 Task: Open Card Card0000000054 in Board Board0000000014 in Workspace WS0000000005 in Trello. Add Member Email0000000018 to Card Card0000000054 in Board Board0000000014 in Workspace WS0000000005 in Trello. Add Blue Label titled Label0000000054 to Card Card0000000054 in Board Board0000000014 in Workspace WS0000000005 in Trello. Add Checklist CL0000000054 to Card Card0000000054 in Board Board0000000014 in Workspace WS0000000005 in Trello. Add Dates with Start Date as Sep 01 2023 and Due Date as Sep 30 2023 to Card Card0000000054 in Board Board0000000014 in Workspace WS0000000005 in Trello
Action: Mouse moved to (344, 402)
Screenshot: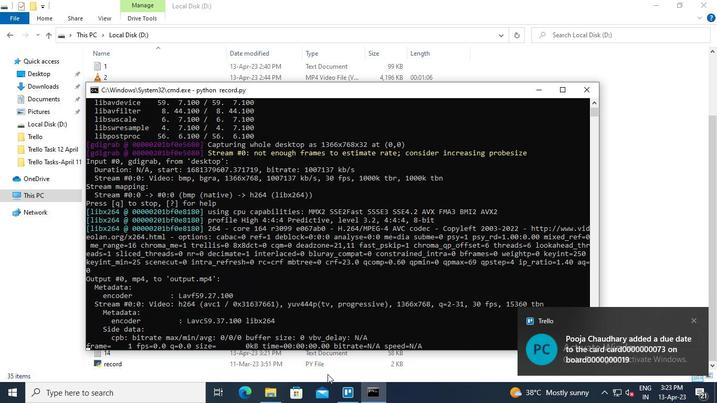 
Action: Mouse pressed left at (344, 402)
Screenshot: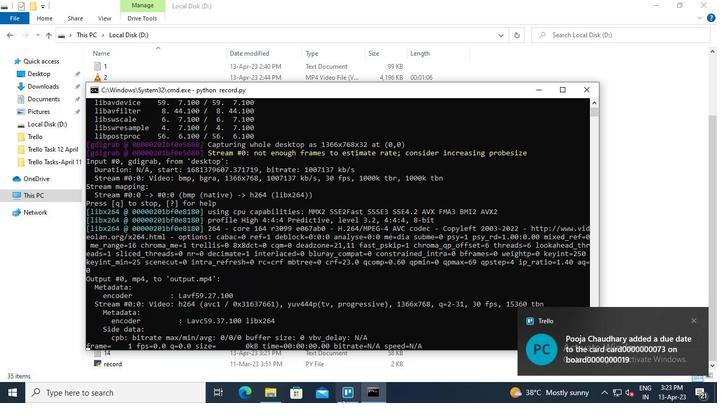 
Action: Mouse moved to (200, 190)
Screenshot: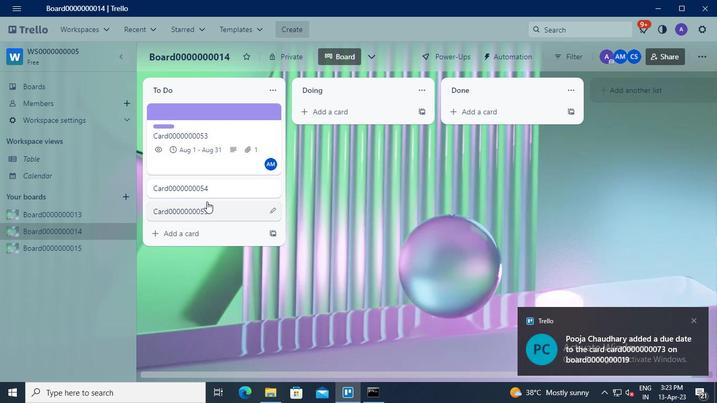 
Action: Mouse pressed left at (200, 190)
Screenshot: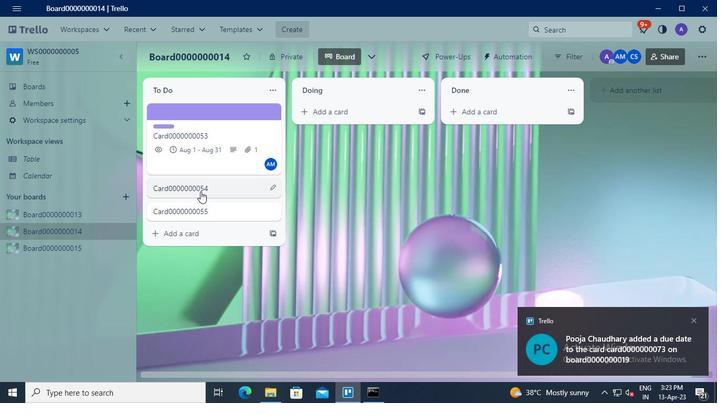 
Action: Mouse moved to (499, 131)
Screenshot: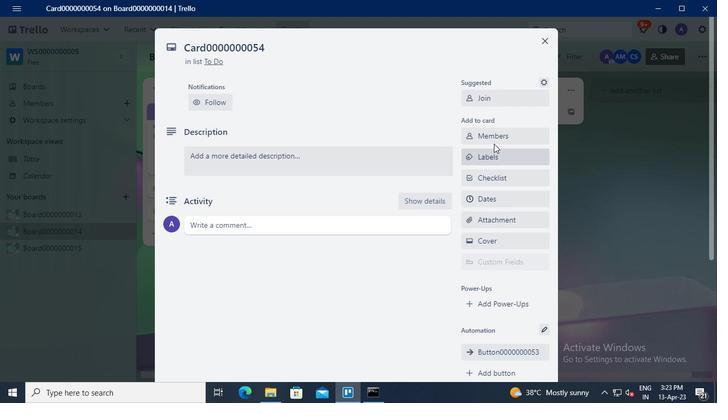
Action: Mouse pressed left at (499, 131)
Screenshot: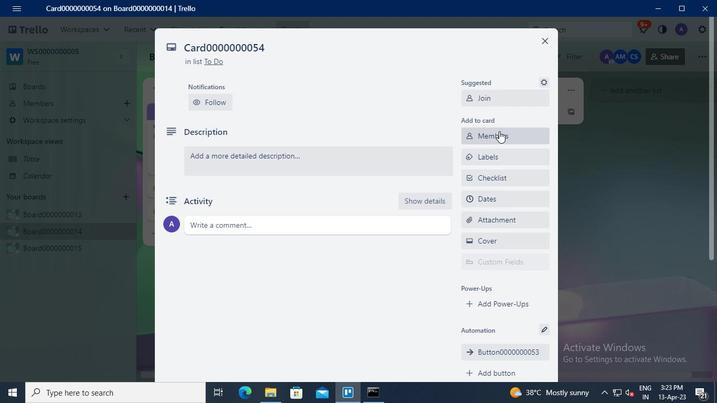 
Action: Mouse moved to (437, 102)
Screenshot: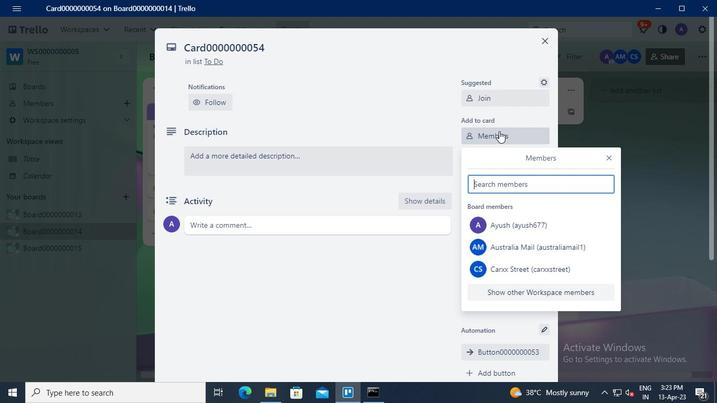 
Action: Keyboard Key.shift
Screenshot: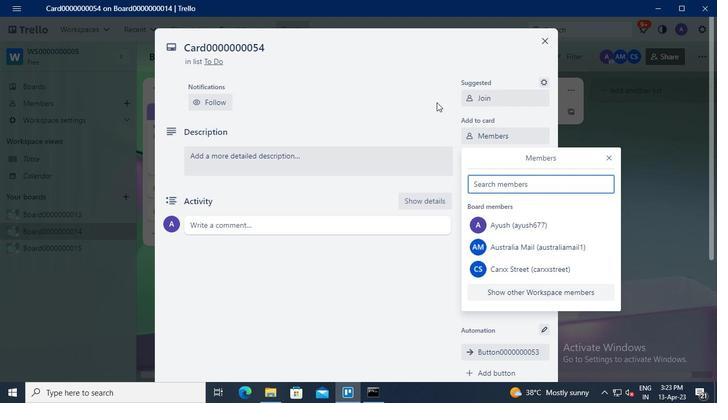 
Action: Keyboard C
Screenshot: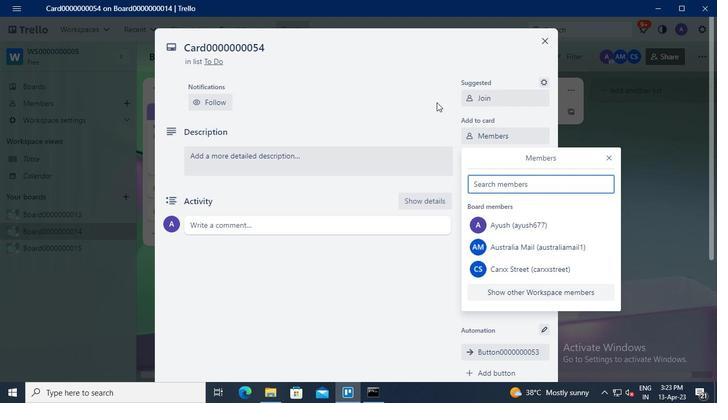 
Action: Keyboard a
Screenshot: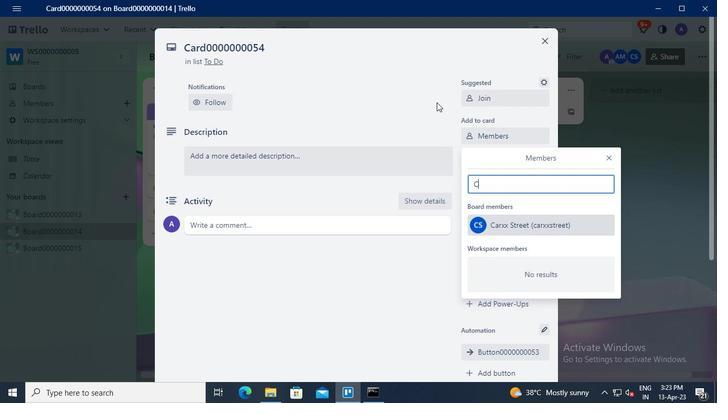 
Action: Keyboard r
Screenshot: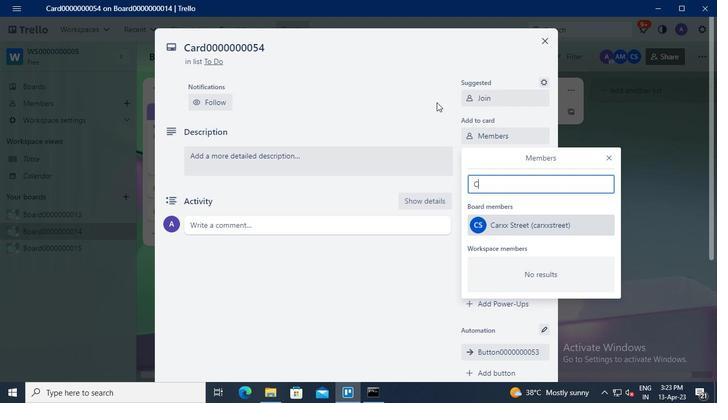 
Action: Mouse moved to (514, 222)
Screenshot: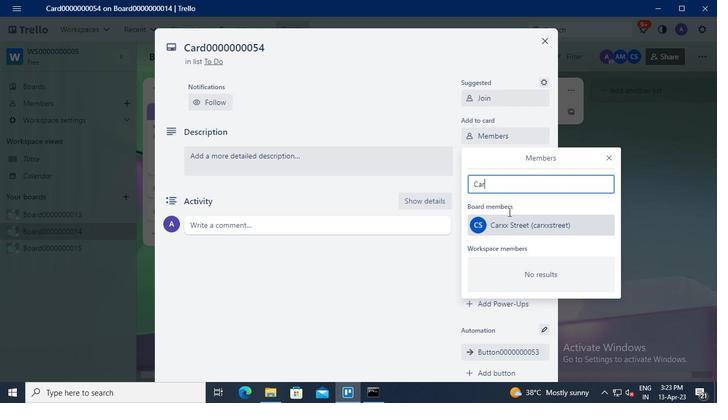 
Action: Mouse pressed left at (514, 222)
Screenshot: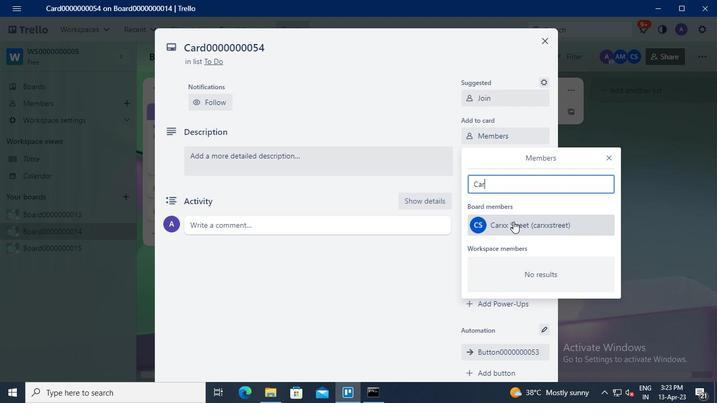 
Action: Mouse moved to (610, 158)
Screenshot: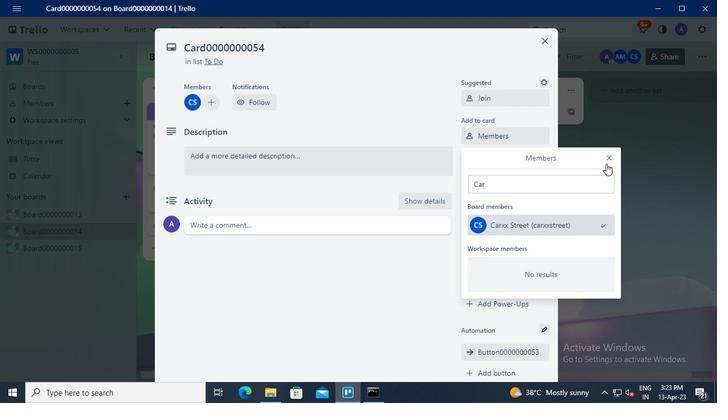 
Action: Mouse pressed left at (610, 158)
Screenshot: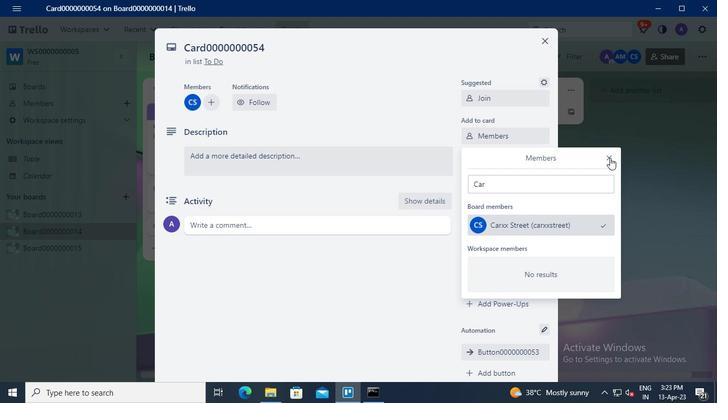 
Action: Mouse moved to (506, 155)
Screenshot: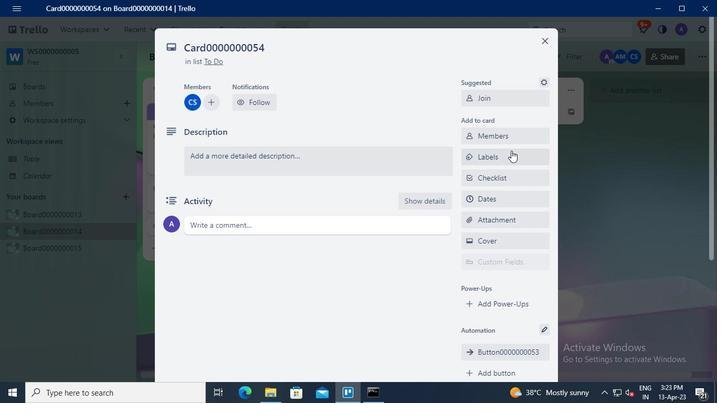 
Action: Mouse pressed left at (506, 155)
Screenshot: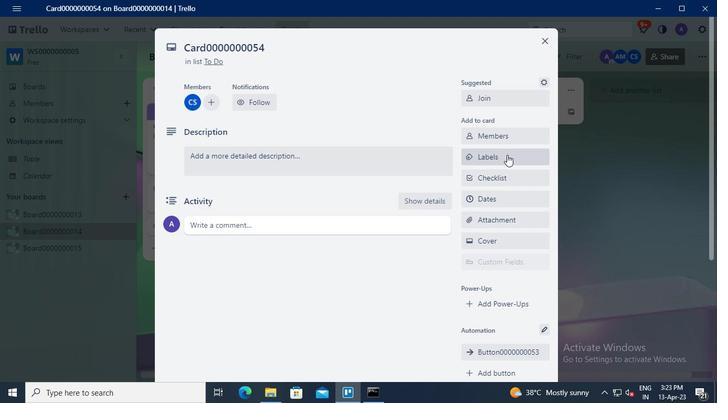 
Action: Mouse moved to (543, 256)
Screenshot: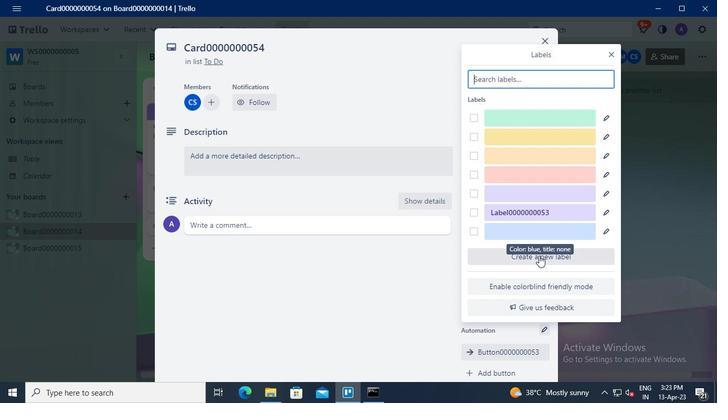 
Action: Mouse pressed left at (543, 256)
Screenshot: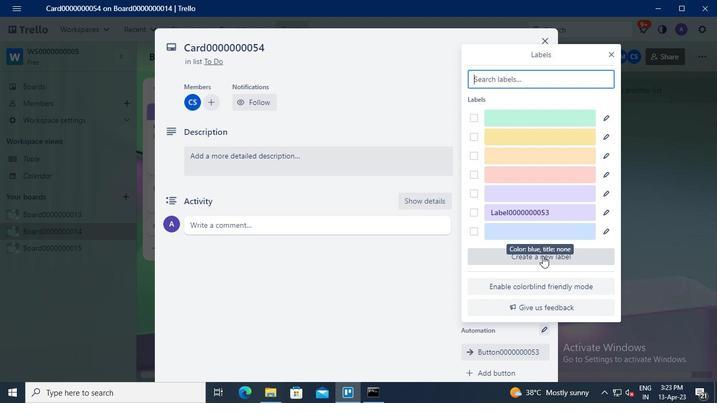 
Action: Mouse moved to (521, 157)
Screenshot: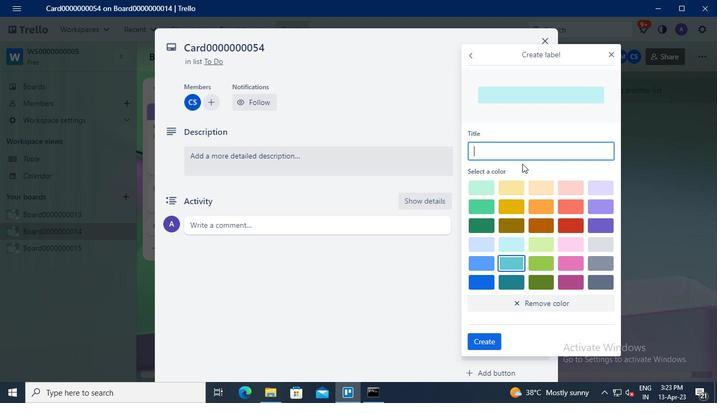 
Action: Mouse pressed left at (521, 157)
Screenshot: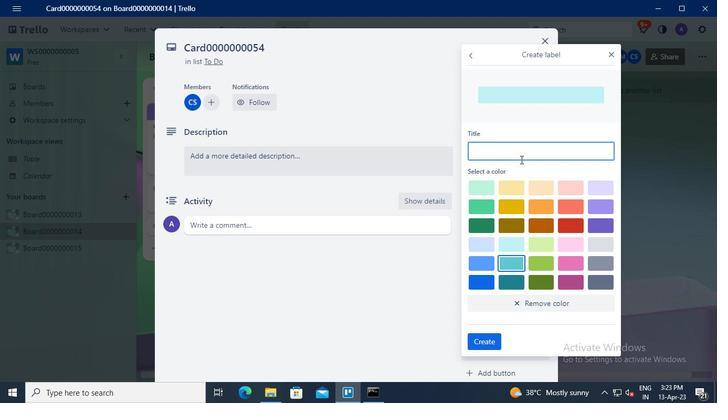 
Action: Keyboard Key.shift
Screenshot: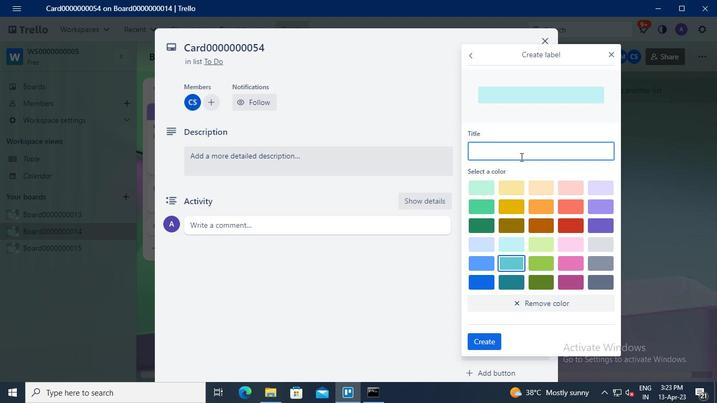 
Action: Keyboard Key.shift
Screenshot: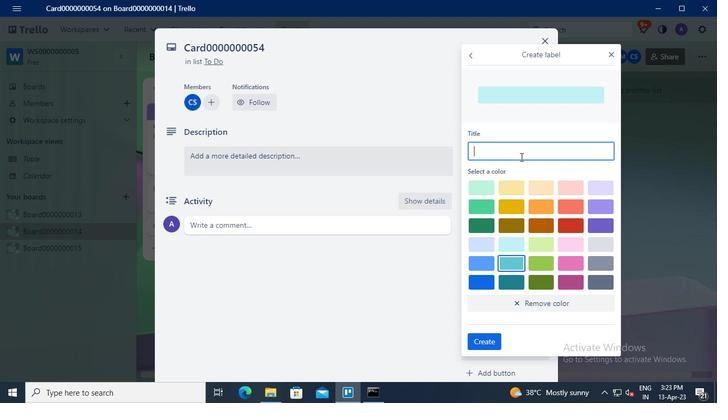 
Action: Keyboard L
Screenshot: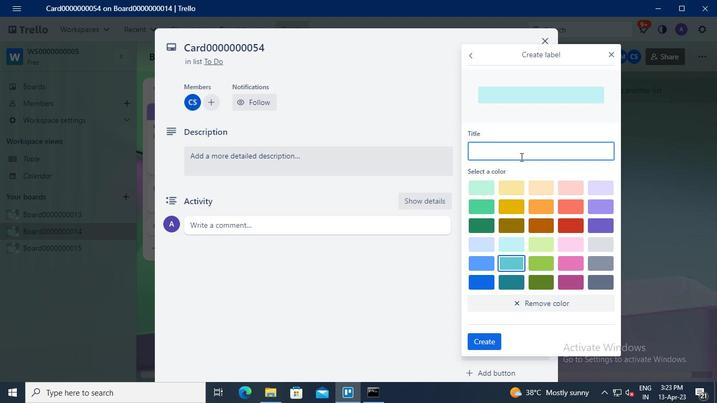 
Action: Keyboard a
Screenshot: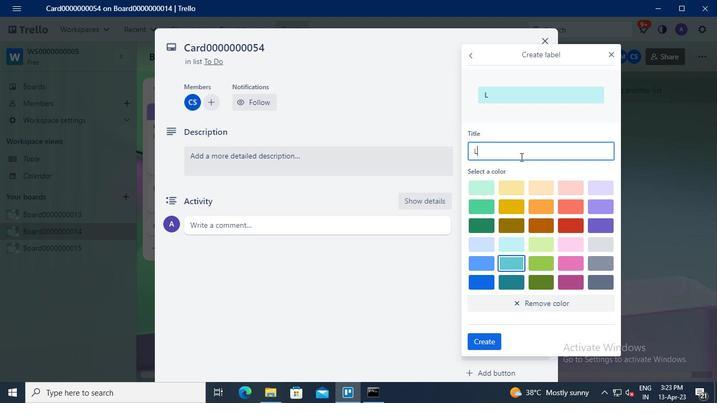 
Action: Keyboard b
Screenshot: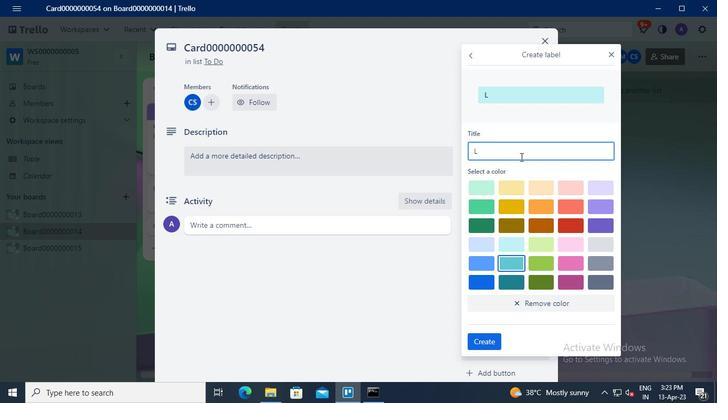 
Action: Keyboard e
Screenshot: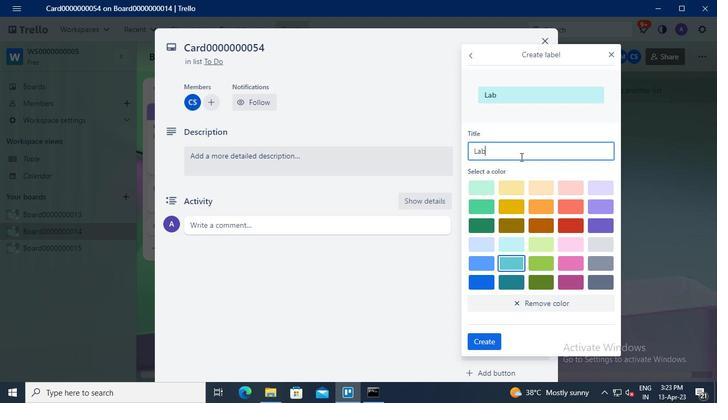 
Action: Keyboard l
Screenshot: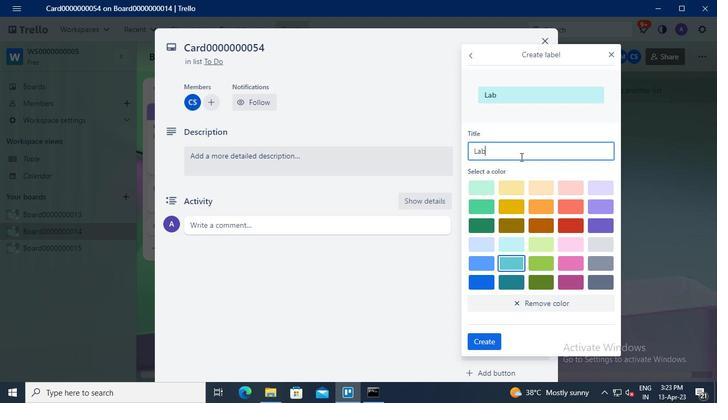 
Action: Keyboard <96>
Screenshot: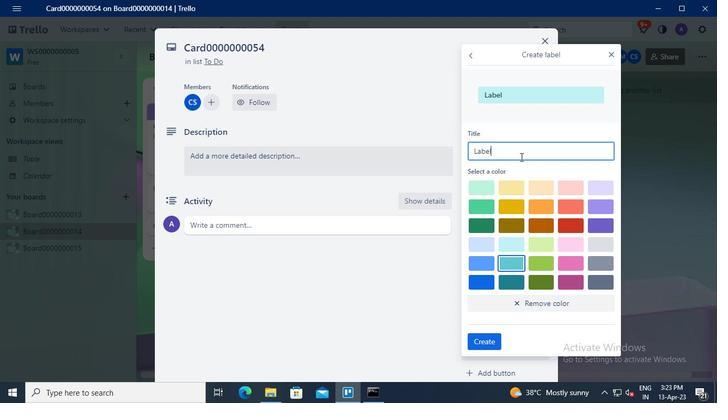 
Action: Keyboard <96>
Screenshot: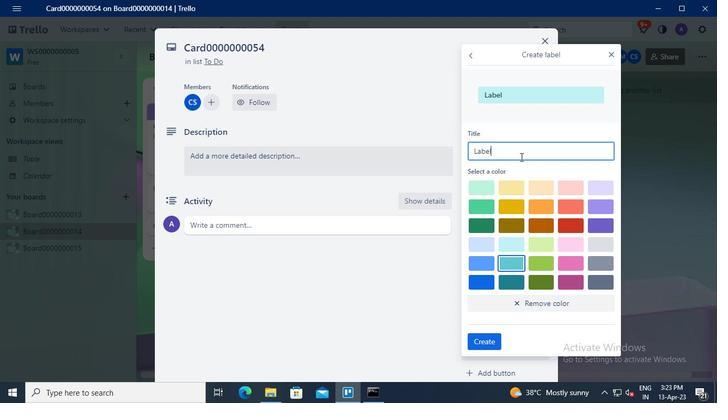 
Action: Keyboard <96>
Screenshot: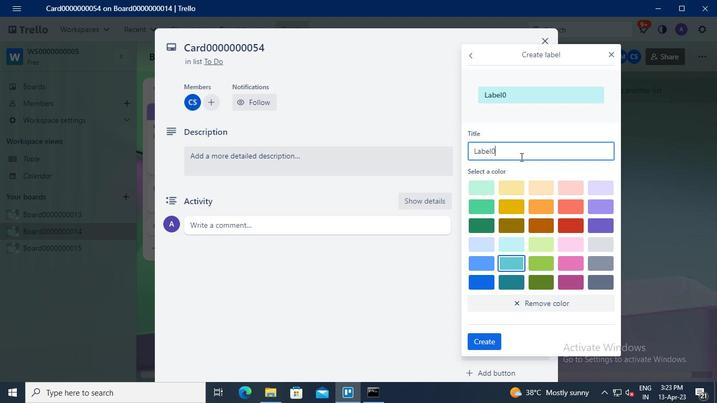 
Action: Keyboard <96>
Screenshot: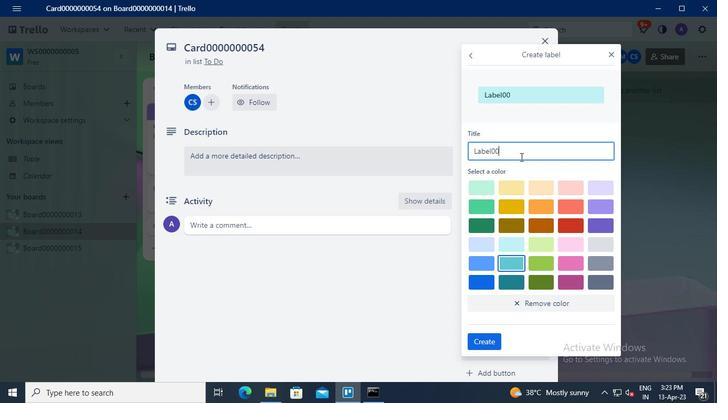 
Action: Keyboard <96>
Screenshot: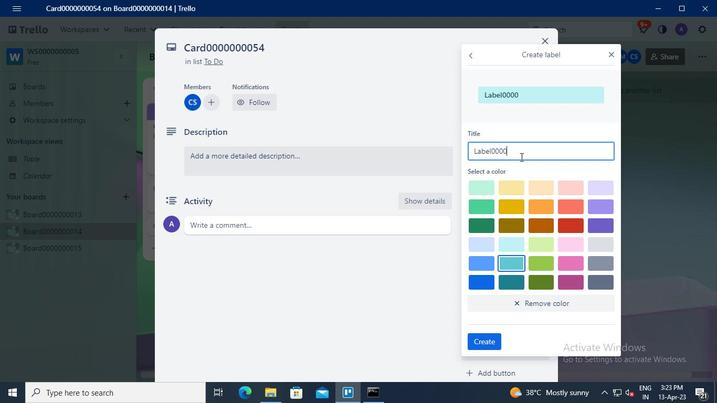 
Action: Keyboard <96>
Screenshot: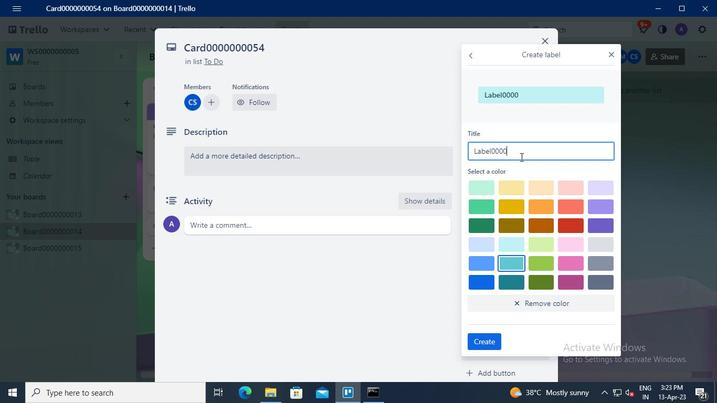 
Action: Keyboard <96>
Screenshot: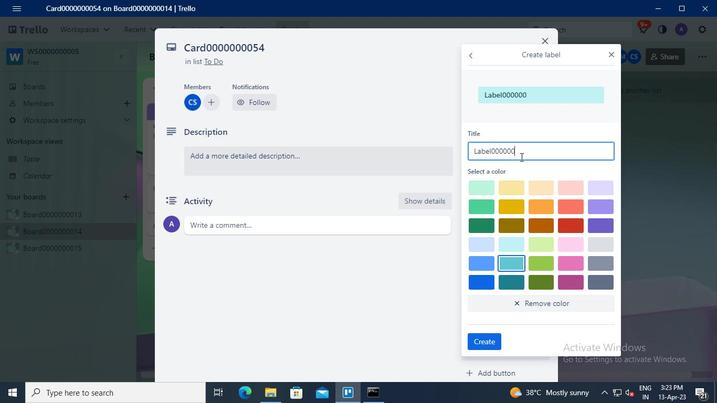 
Action: Keyboard <96>
Screenshot: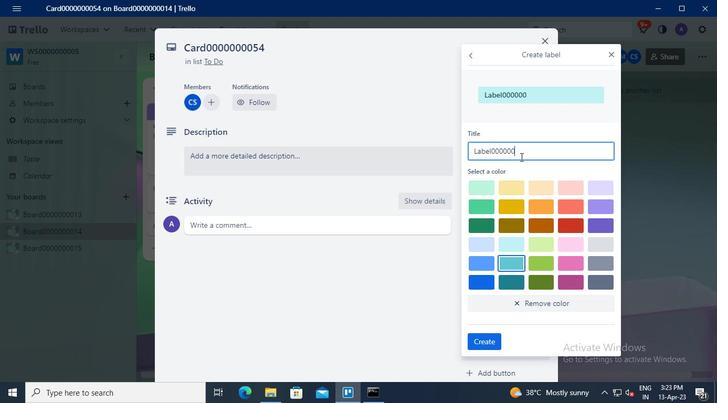 
Action: Keyboard <101>
Screenshot: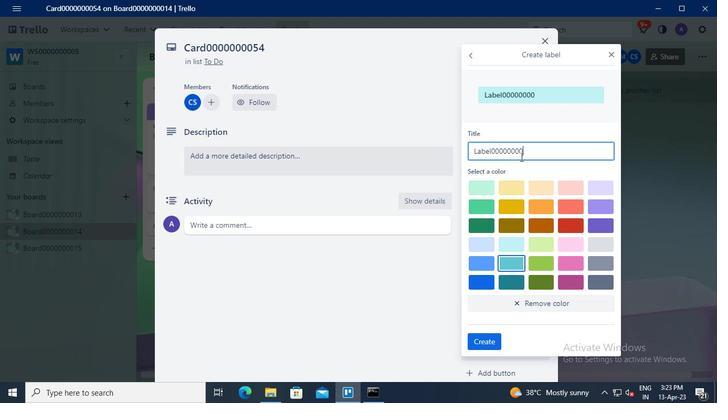 
Action: Keyboard <100>
Screenshot: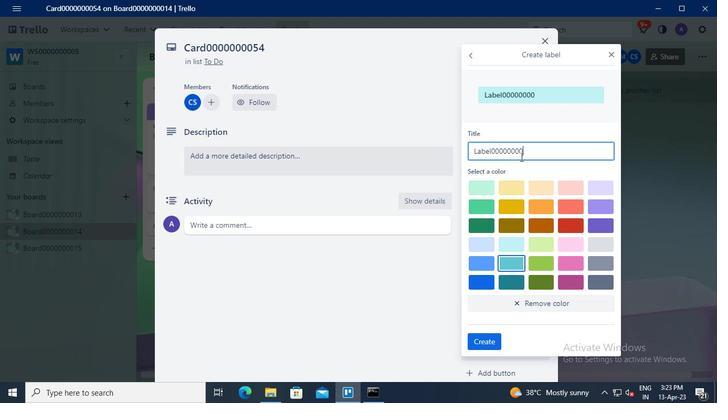 
Action: Mouse moved to (484, 261)
Screenshot: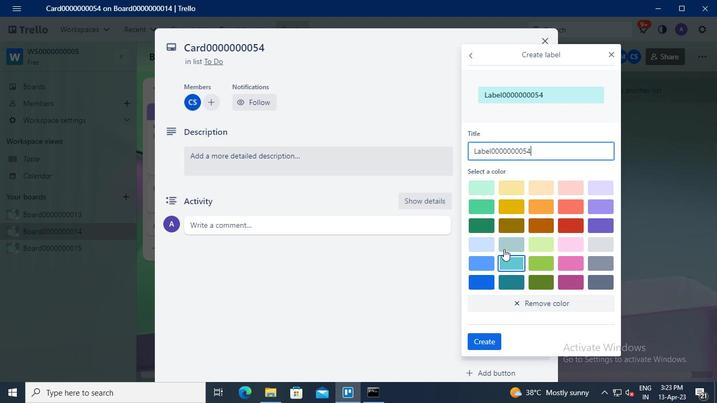 
Action: Mouse pressed left at (484, 261)
Screenshot: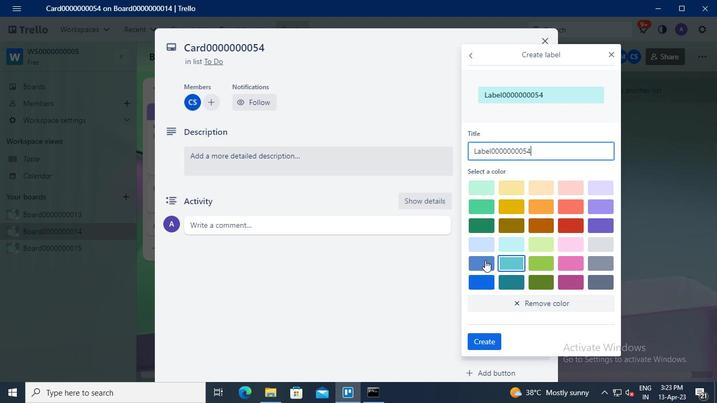 
Action: Mouse moved to (479, 338)
Screenshot: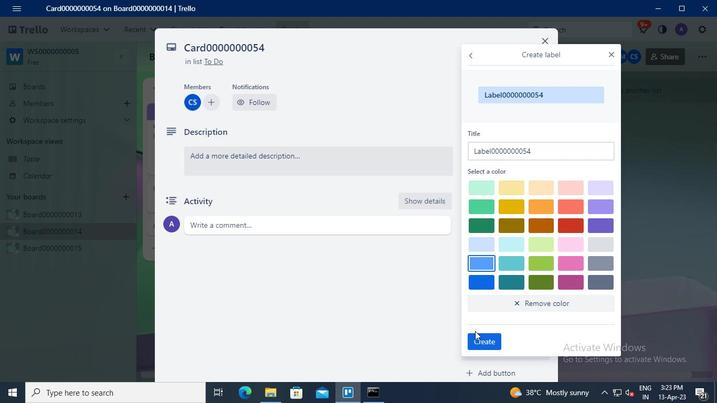 
Action: Mouse pressed left at (479, 338)
Screenshot: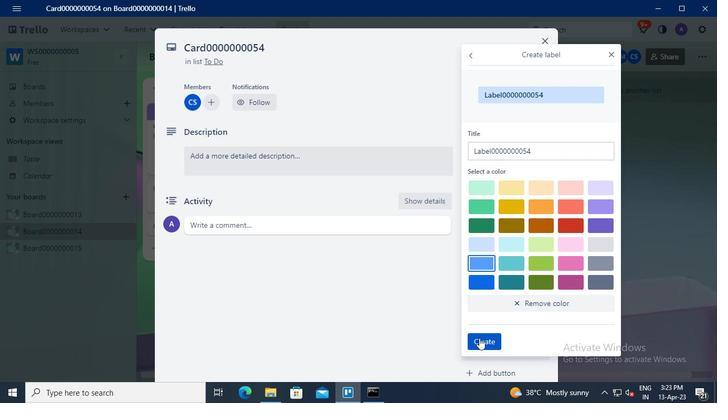 
Action: Mouse moved to (612, 52)
Screenshot: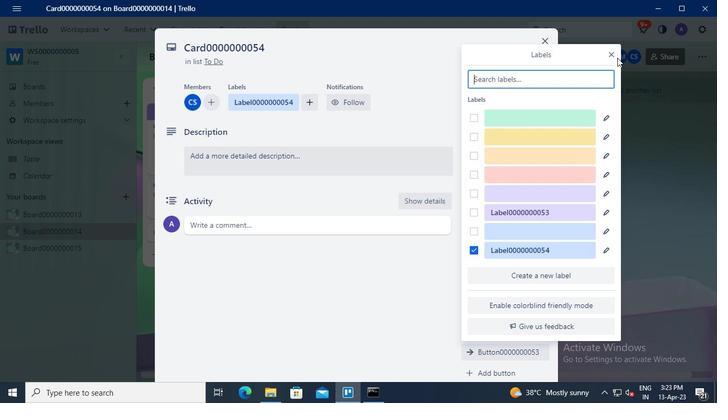 
Action: Mouse pressed left at (612, 52)
Screenshot: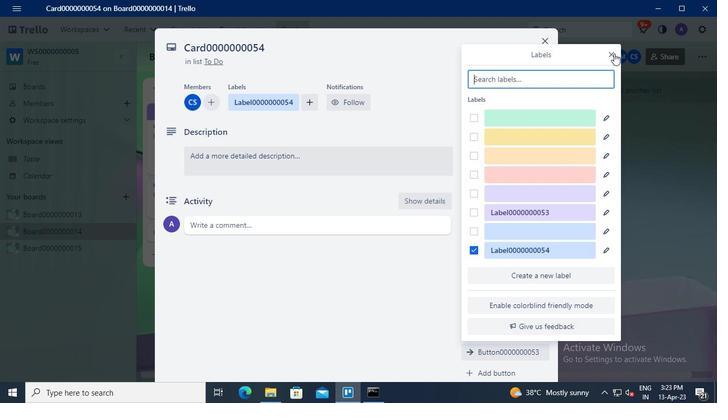 
Action: Mouse moved to (510, 180)
Screenshot: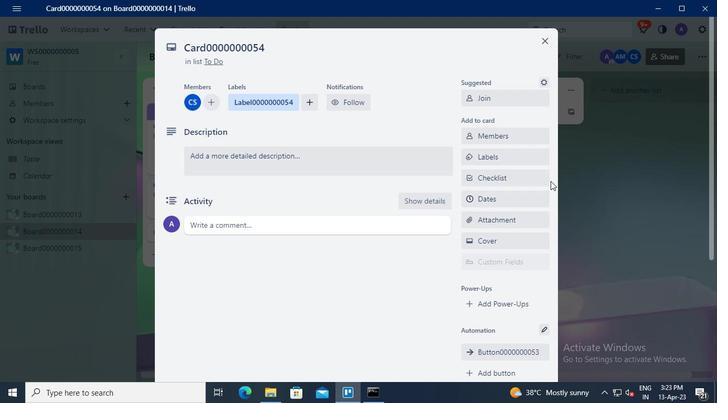 
Action: Mouse pressed left at (510, 180)
Screenshot: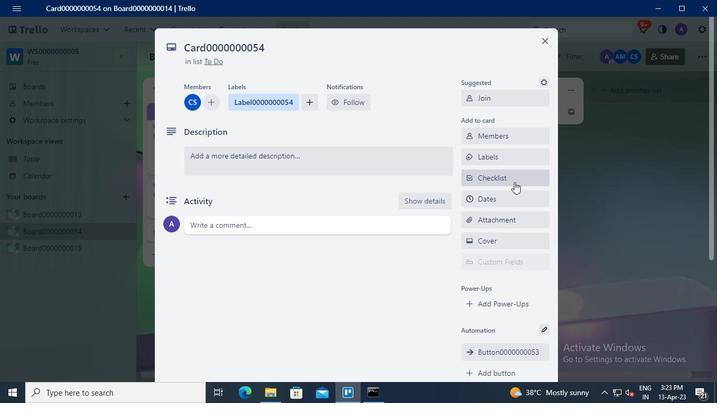 
Action: Keyboard Key.shift
Screenshot: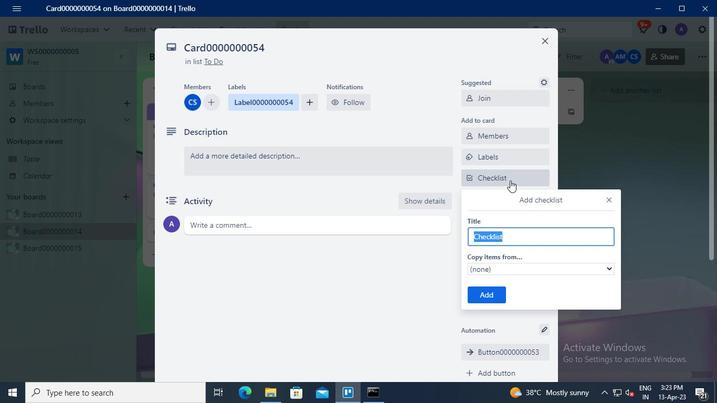 
Action: Keyboard Key.shift
Screenshot: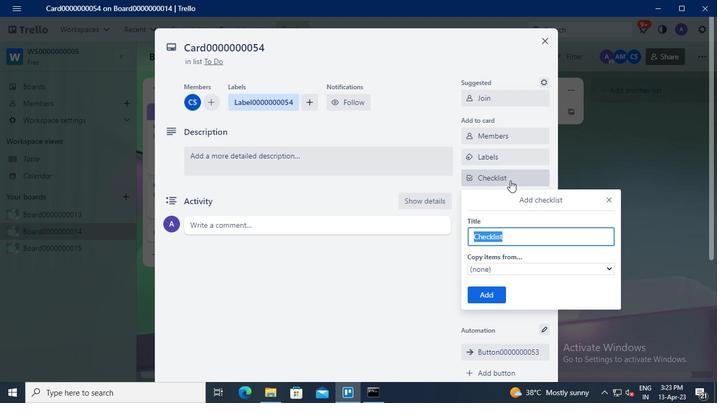 
Action: Keyboard Key.shift
Screenshot: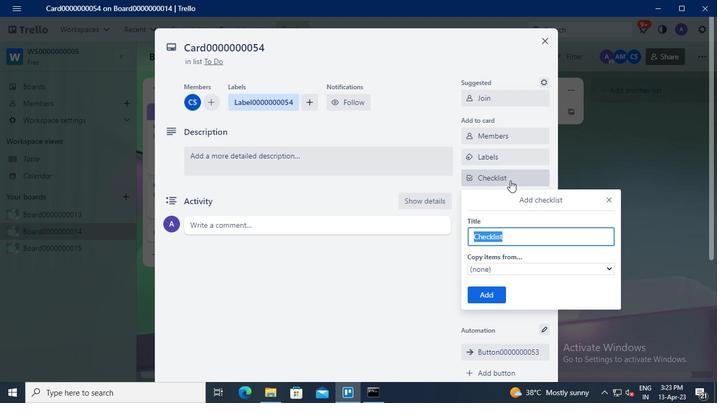 
Action: Keyboard Key.shift
Screenshot: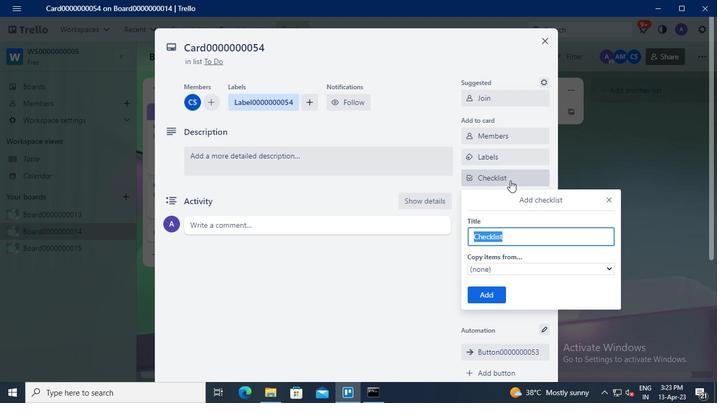 
Action: Keyboard C
Screenshot: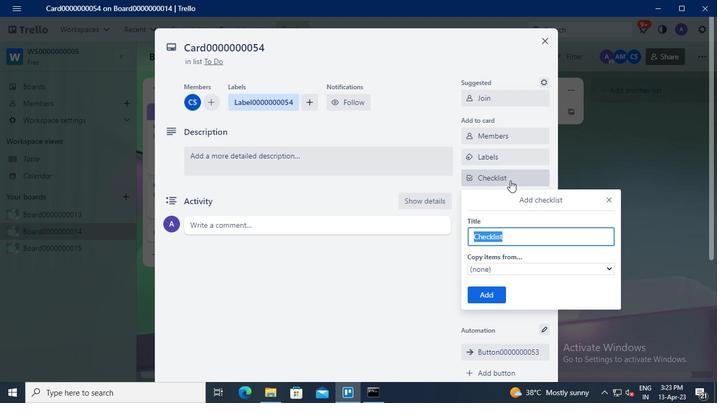 
Action: Keyboard L
Screenshot: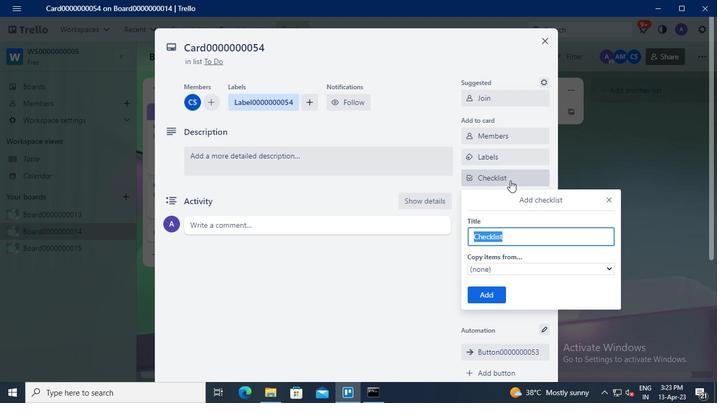 
Action: Keyboard <96>
Screenshot: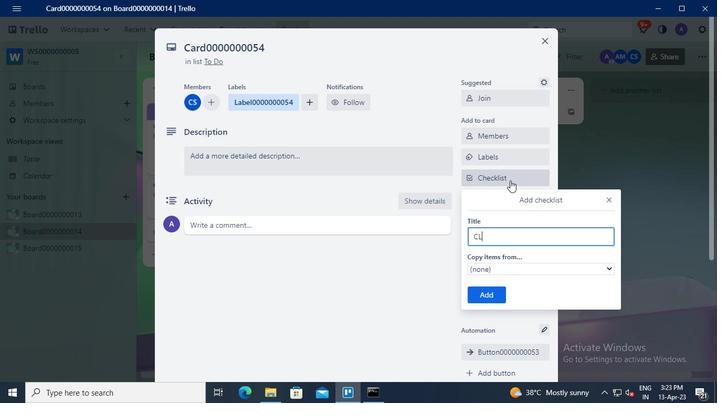
Action: Keyboard <96>
Screenshot: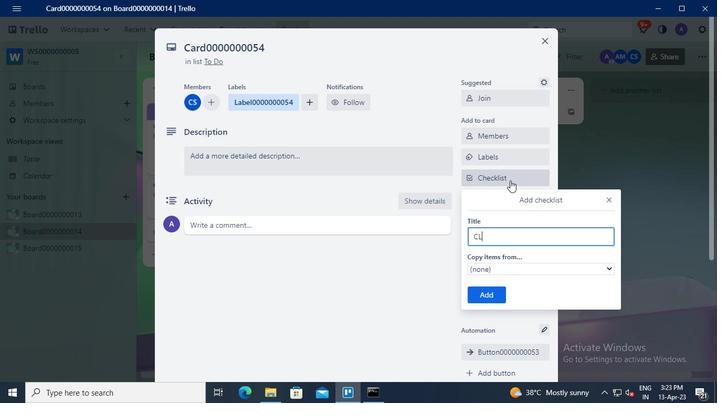 
Action: Keyboard <96>
Screenshot: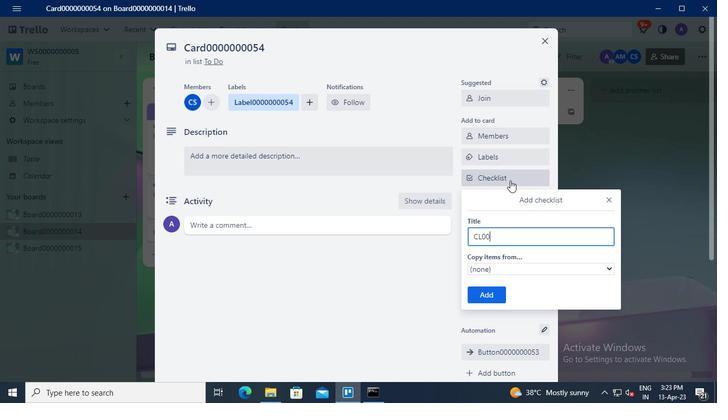 
Action: Keyboard <96>
Screenshot: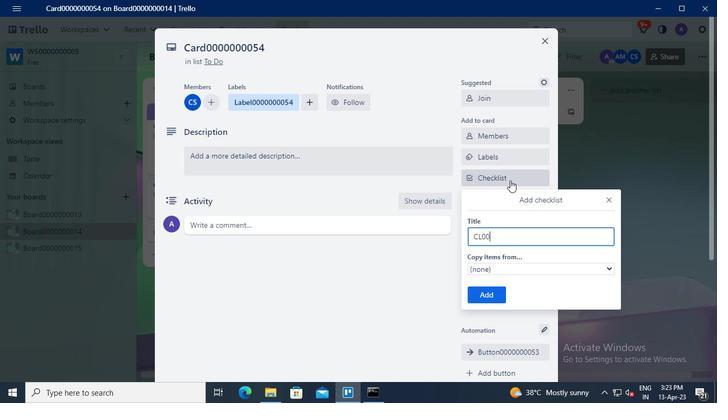 
Action: Keyboard <96>
Screenshot: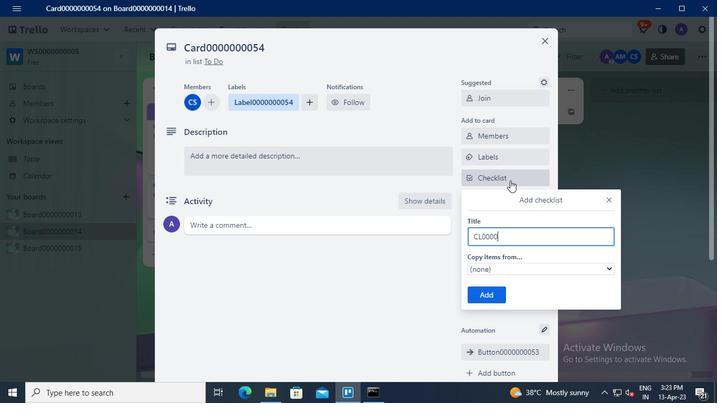 
Action: Keyboard <96>
Screenshot: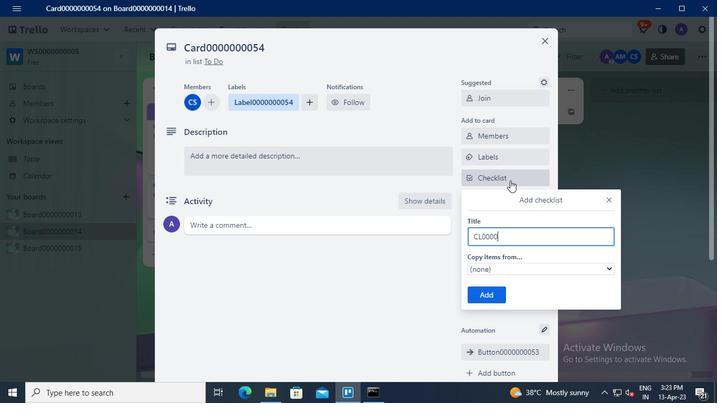 
Action: Keyboard <96>
Screenshot: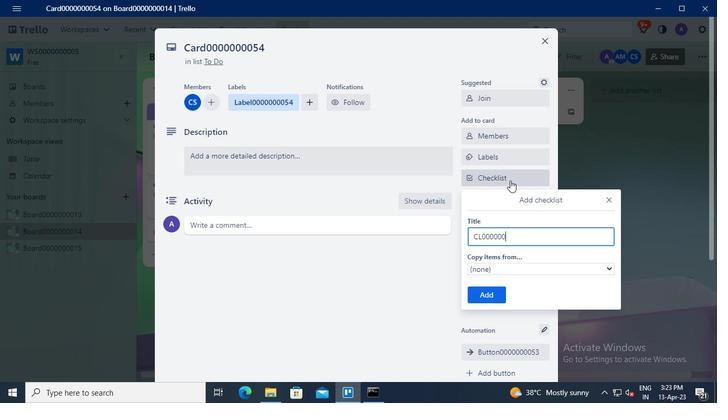 
Action: Keyboard <96>
Screenshot: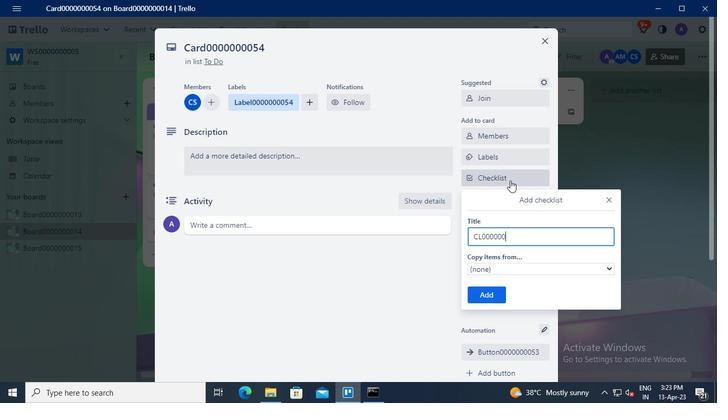 
Action: Keyboard <101>
Screenshot: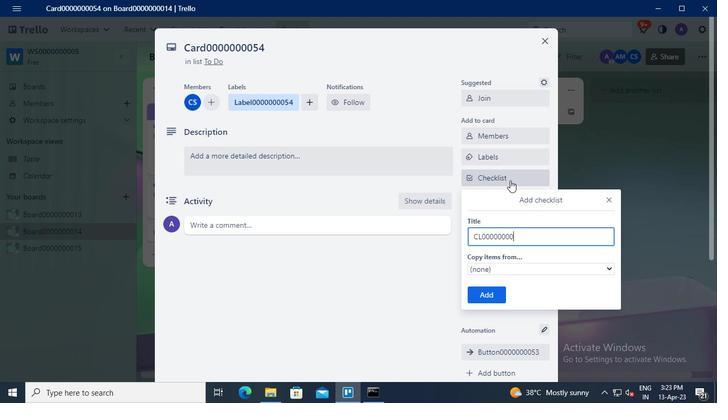 
Action: Keyboard <100>
Screenshot: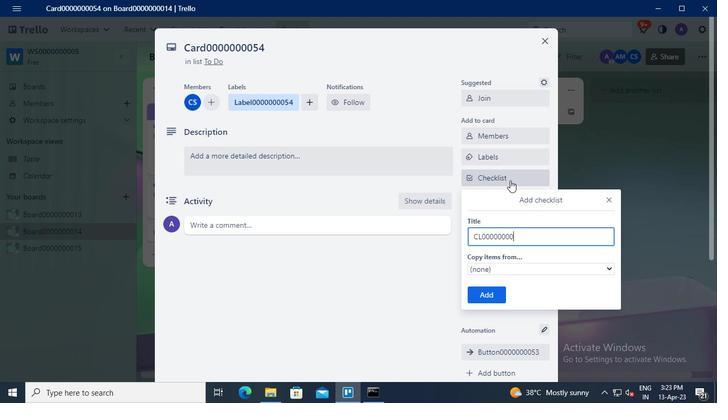 
Action: Mouse moved to (491, 292)
Screenshot: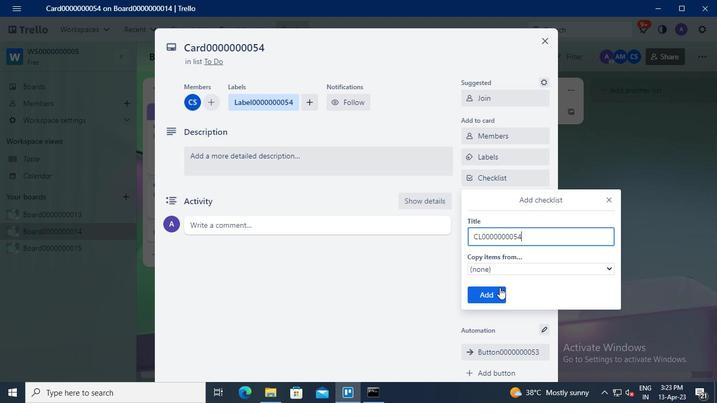 
Action: Mouse pressed left at (491, 292)
Screenshot: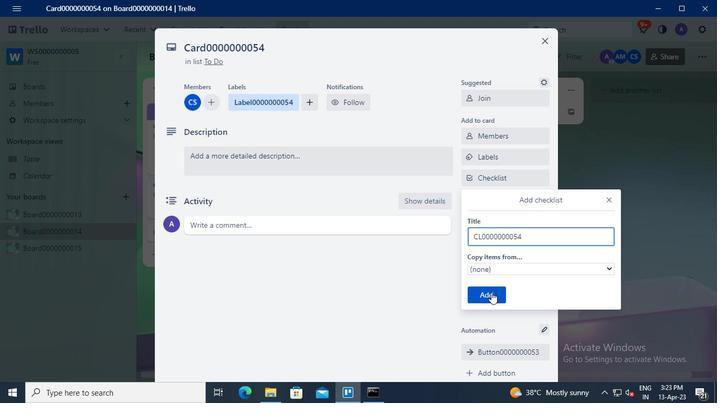 
Action: Mouse moved to (491, 202)
Screenshot: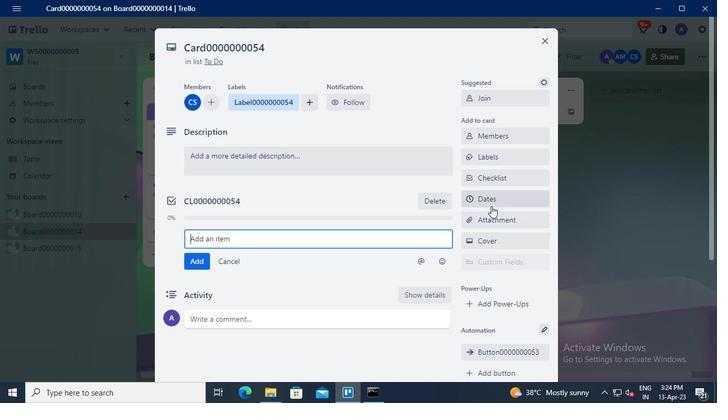 
Action: Mouse pressed left at (491, 202)
Screenshot: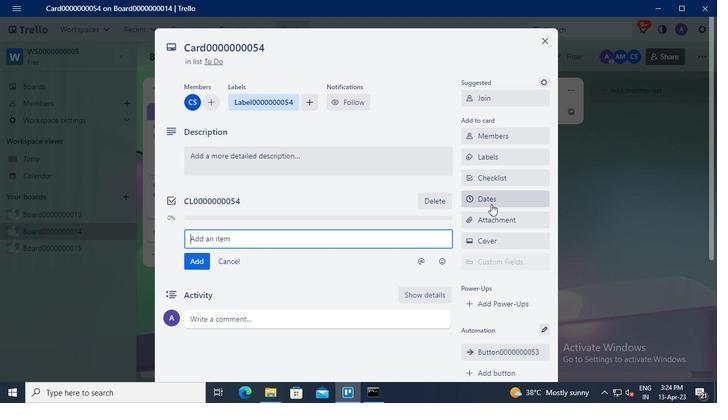 
Action: Mouse moved to (472, 243)
Screenshot: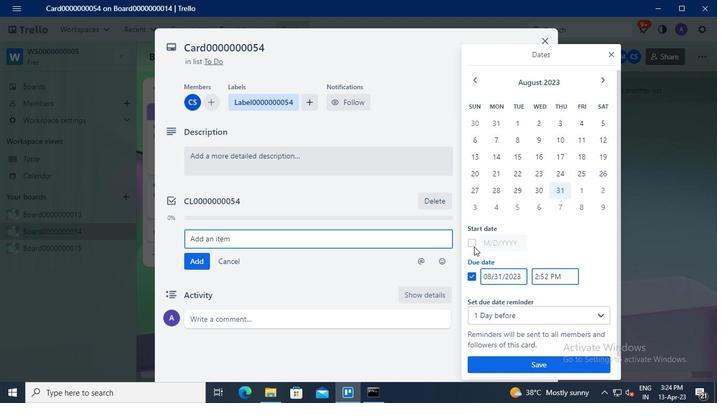 
Action: Mouse pressed left at (472, 243)
Screenshot: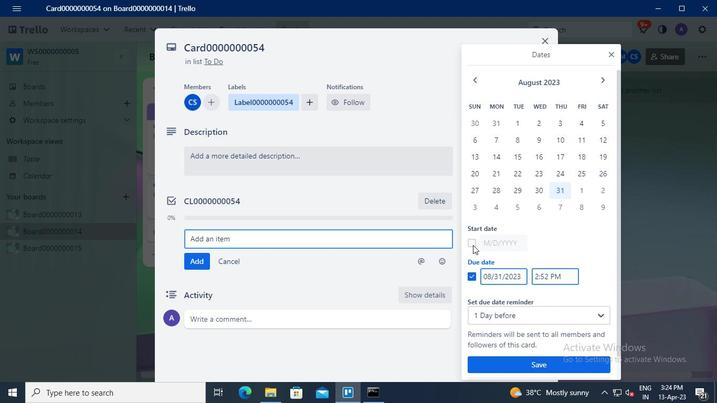 
Action: Mouse moved to (498, 277)
Screenshot: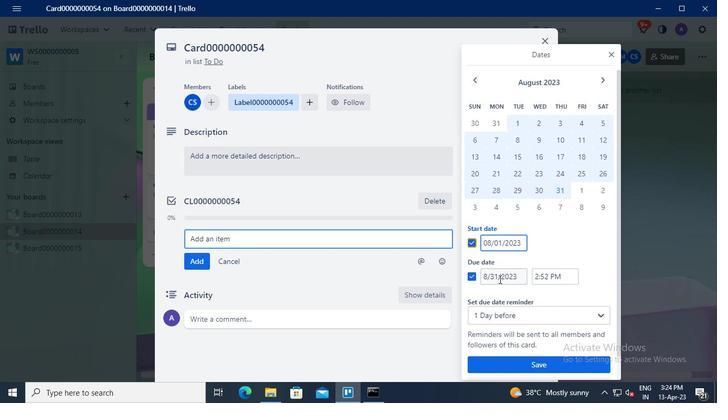 
Action: Mouse pressed left at (498, 277)
Screenshot: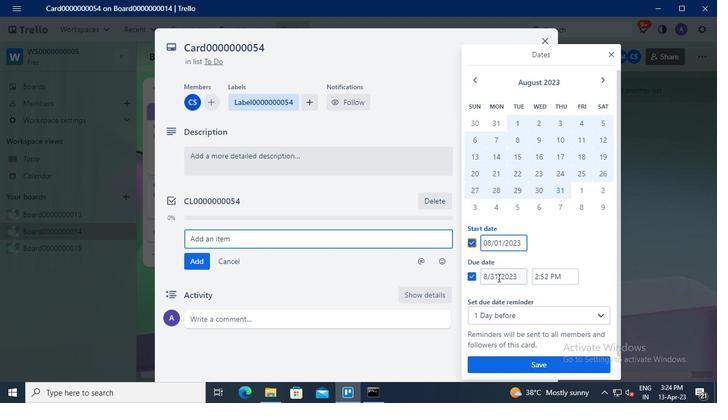 
Action: Keyboard Key.backspace
Screenshot: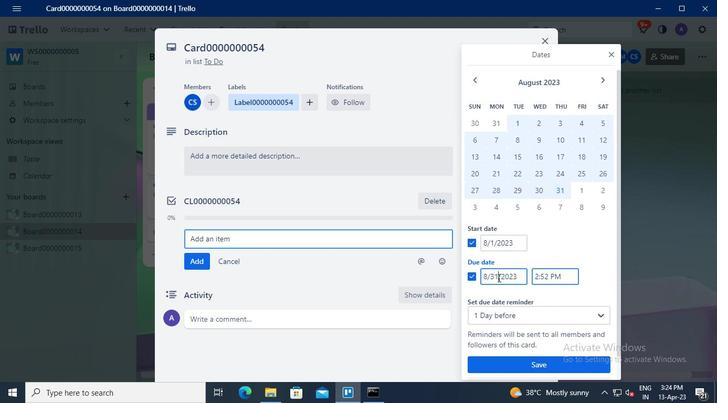 
Action: Mouse moved to (498, 277)
Screenshot: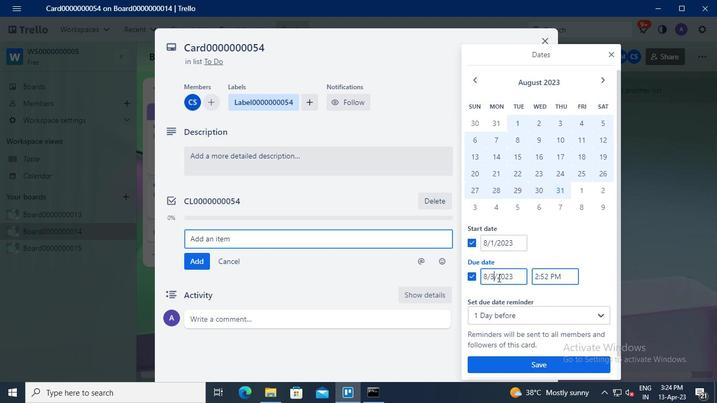 
Action: Keyboard <96>
Screenshot: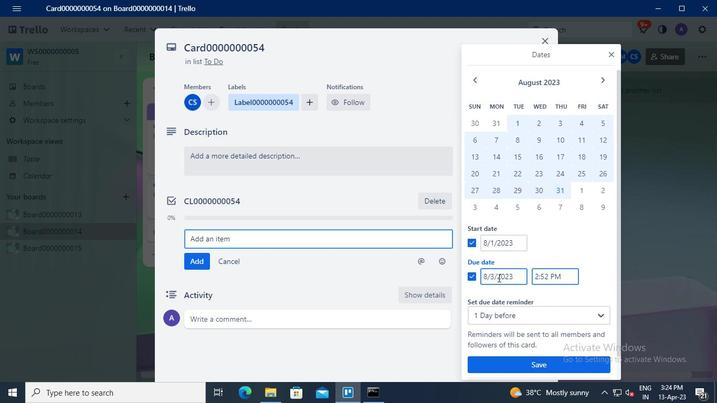 
Action: Mouse moved to (487, 276)
Screenshot: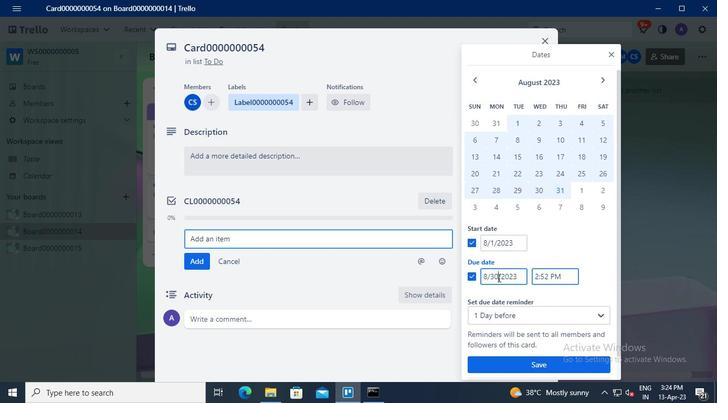 
Action: Mouse pressed left at (487, 276)
Screenshot: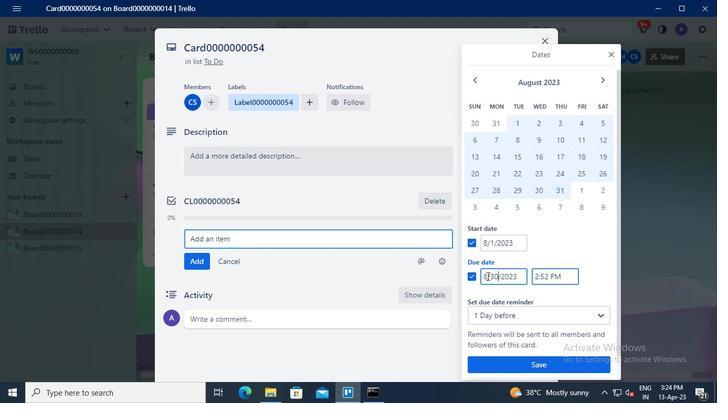 
Action: Keyboard Key.backspace
Screenshot: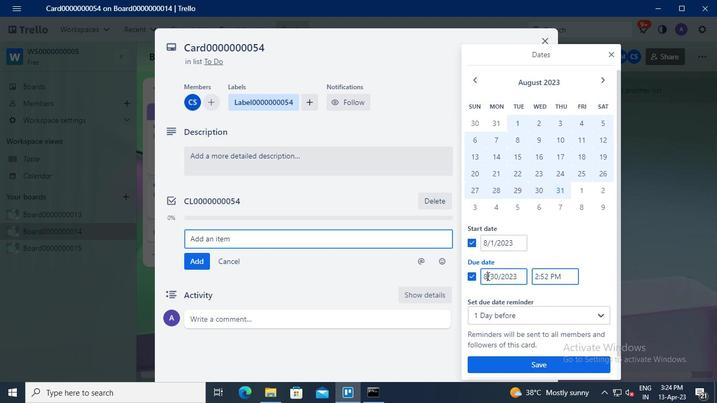 
Action: Keyboard <105>
Screenshot: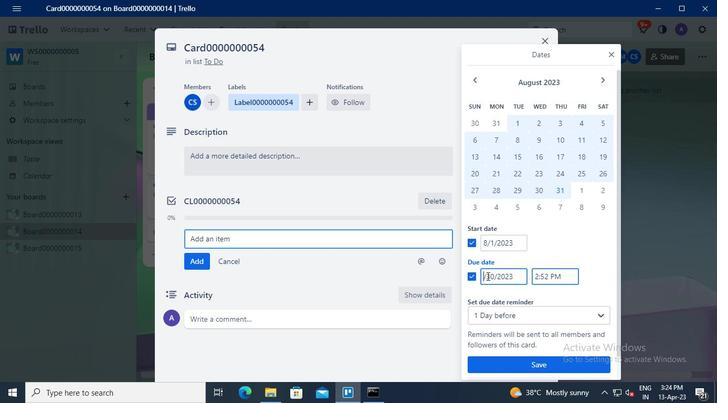 
Action: Mouse moved to (488, 240)
Screenshot: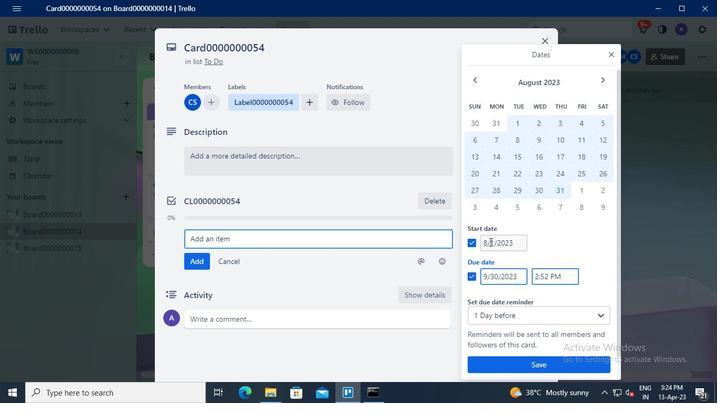 
Action: Mouse pressed left at (488, 240)
Screenshot: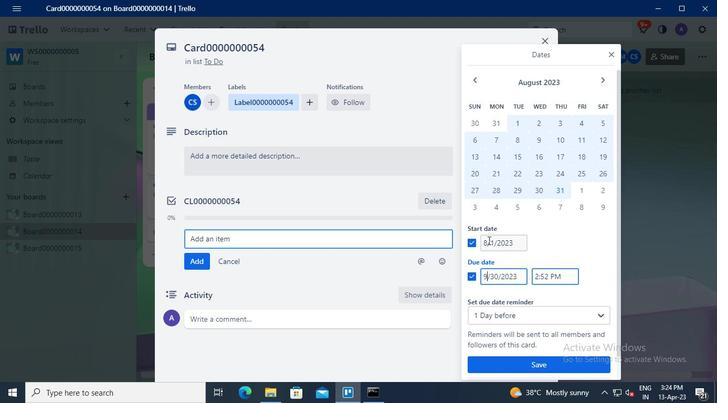 
Action: Keyboard Key.backspace
Screenshot: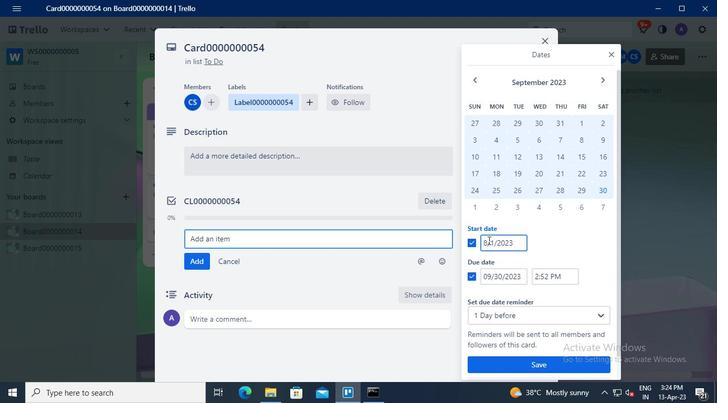 
Action: Keyboard <105>
Screenshot: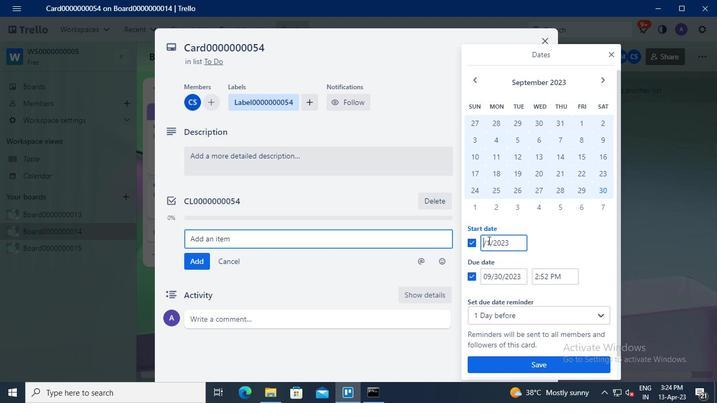 
Action: Mouse moved to (533, 366)
Screenshot: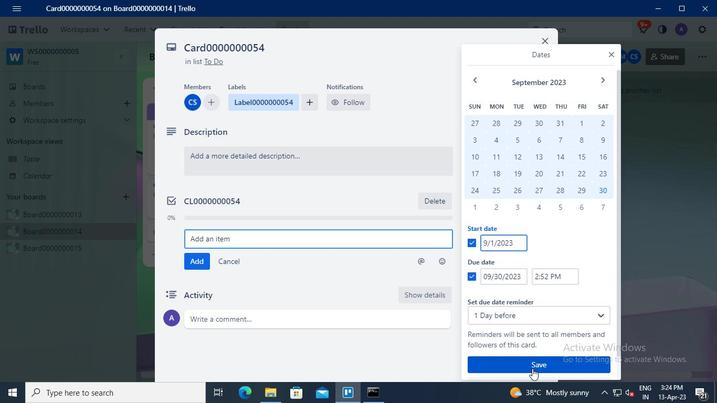 
Action: Mouse pressed left at (533, 366)
Screenshot: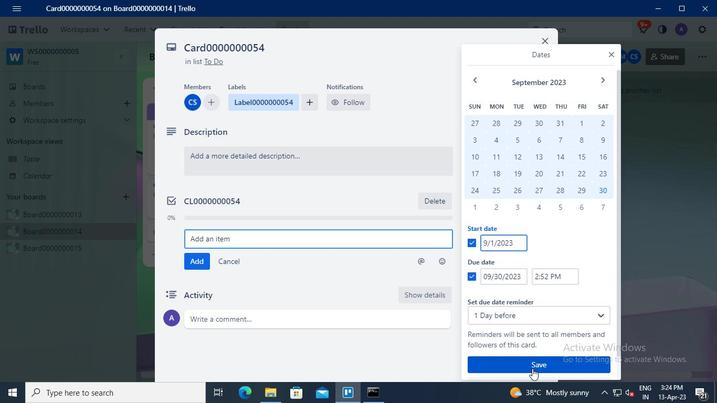 
Action: Mouse moved to (376, 396)
Screenshot: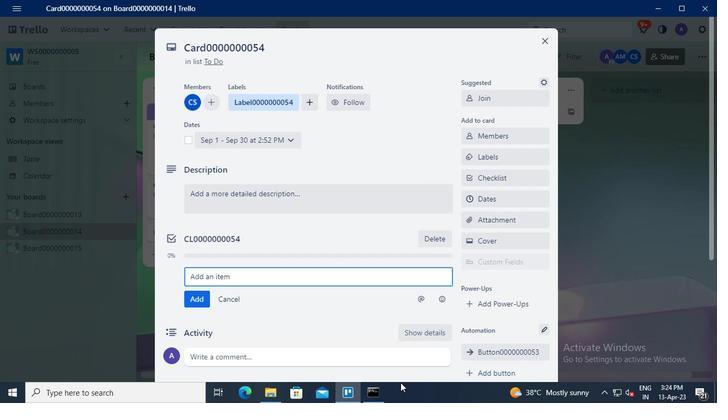 
Action: Mouse pressed left at (376, 396)
Screenshot: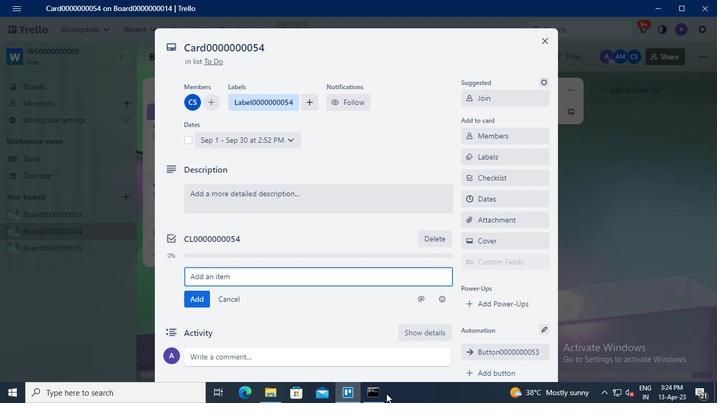 
Action: Mouse moved to (589, 93)
Screenshot: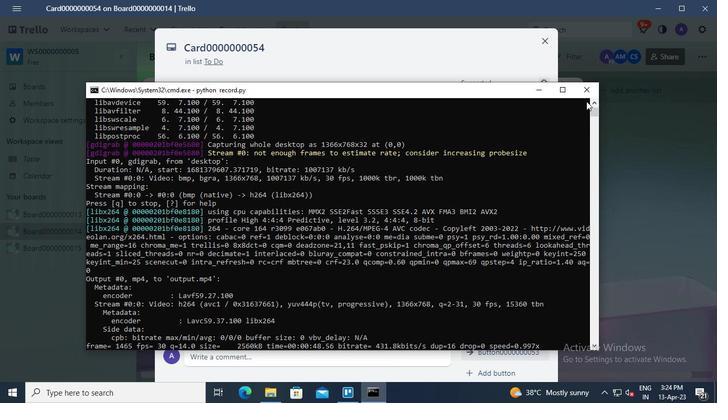 
Action: Mouse pressed left at (589, 93)
Screenshot: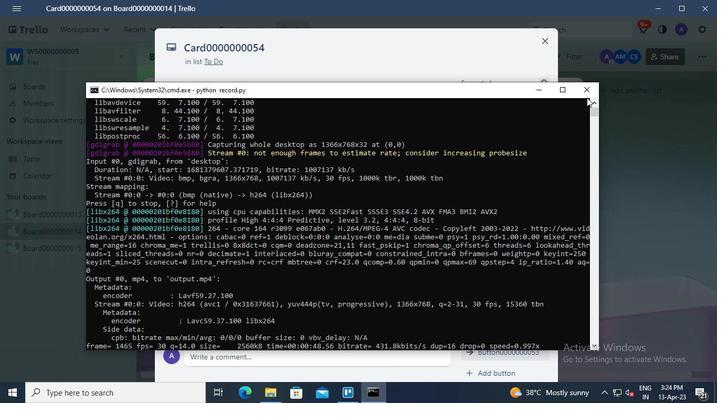 
